 Task: Create a due date automation trigger when advanced on, on the monday of the week before a card is due add basic not assigned to member @aryan at 11:00 AM.
Action: Mouse moved to (948, 87)
Screenshot: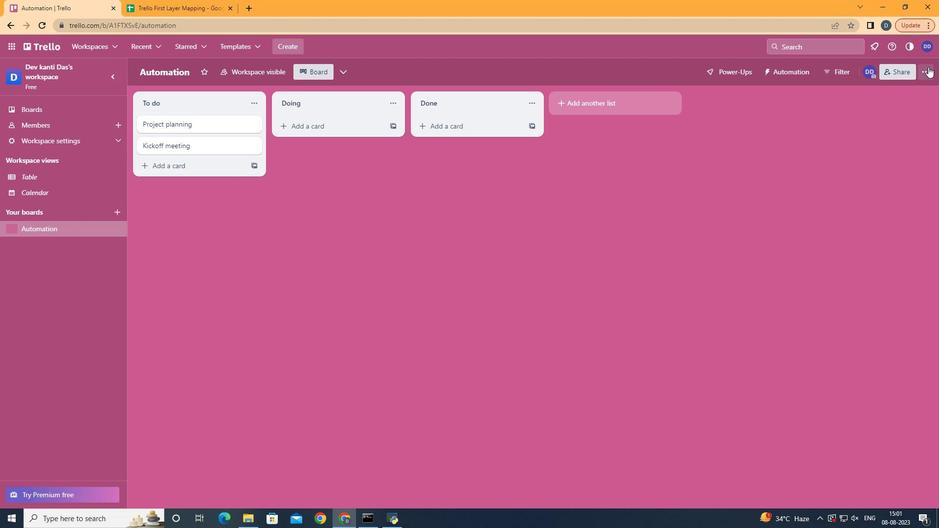 
Action: Mouse pressed left at (948, 87)
Screenshot: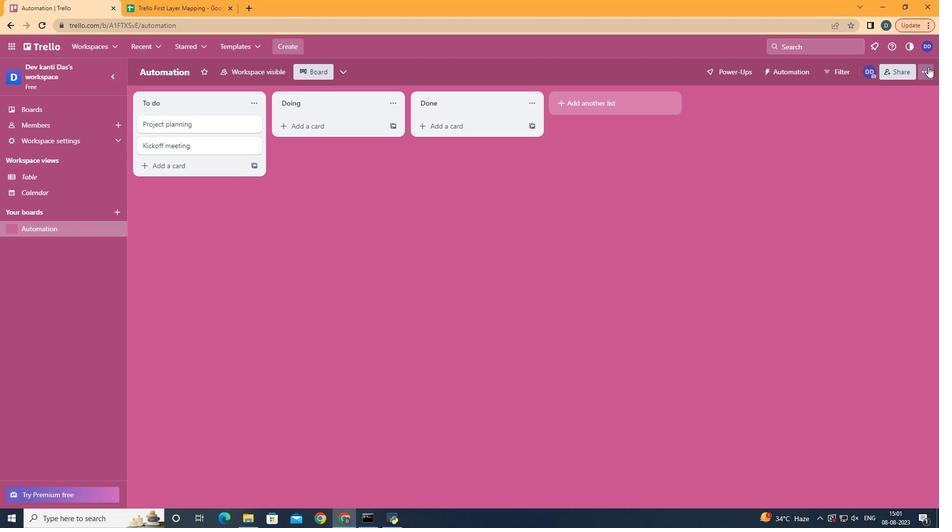 
Action: Mouse moved to (892, 224)
Screenshot: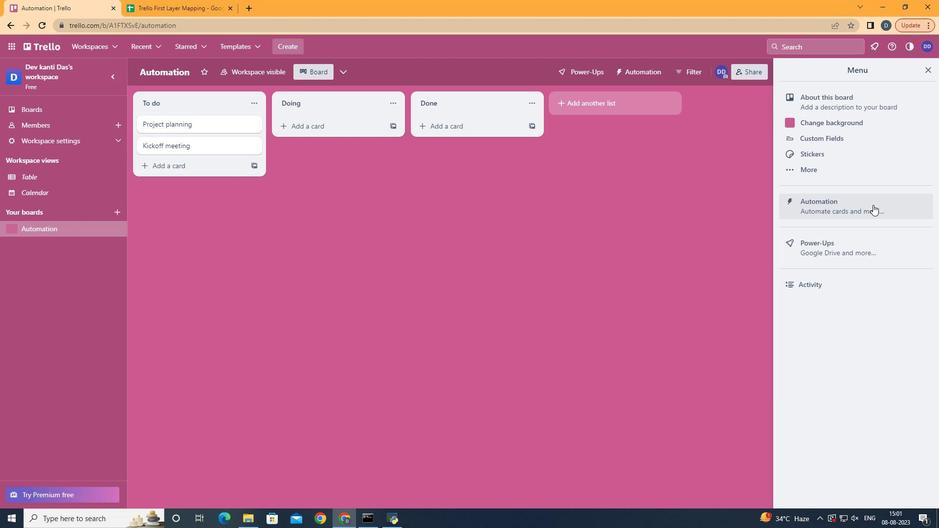 
Action: Mouse pressed left at (892, 224)
Screenshot: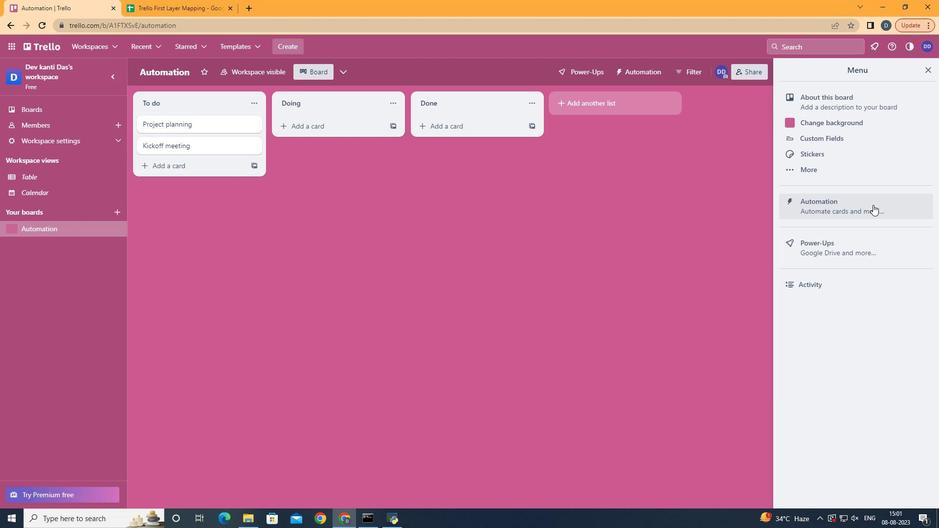 
Action: Mouse moved to (199, 216)
Screenshot: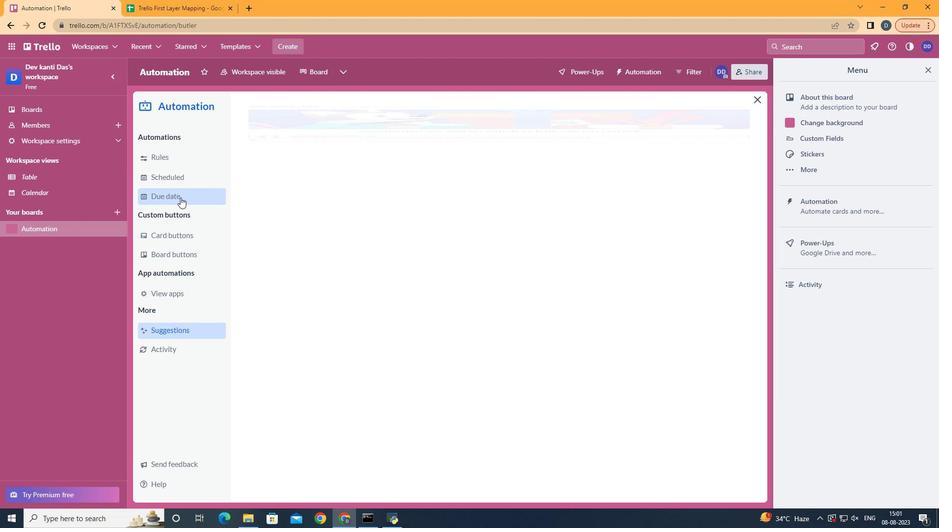 
Action: Mouse pressed left at (199, 216)
Screenshot: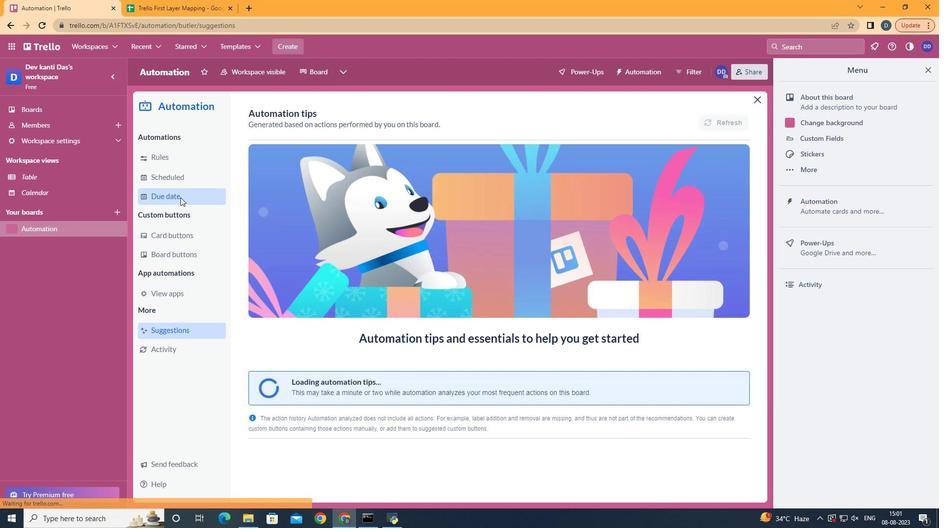 
Action: Mouse moved to (700, 138)
Screenshot: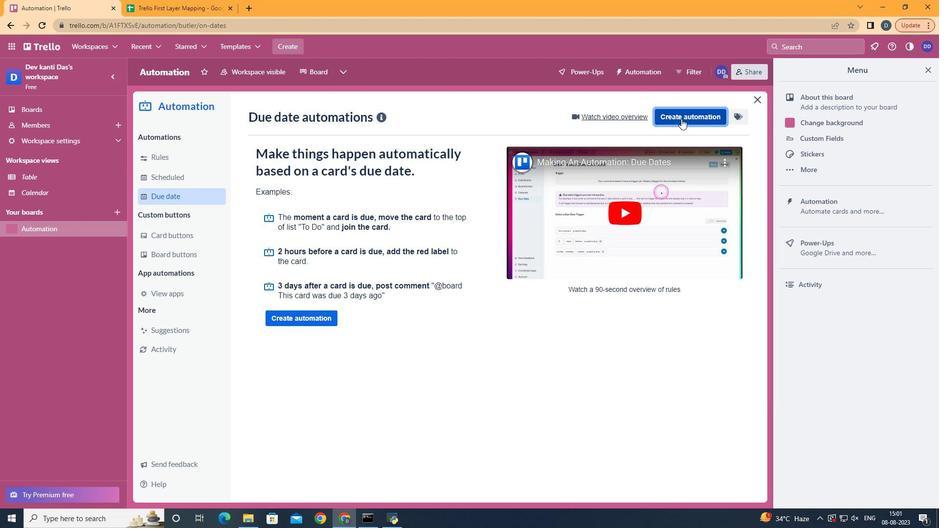 
Action: Mouse pressed left at (700, 138)
Screenshot: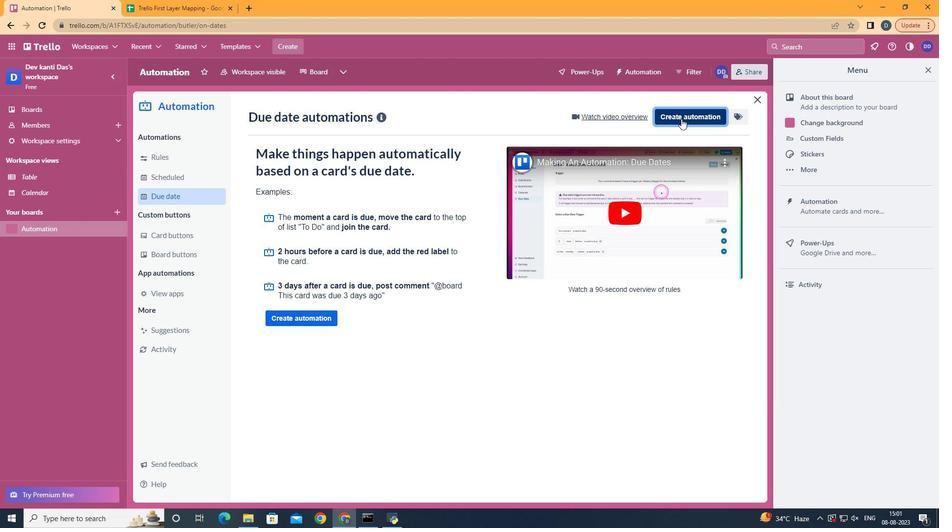 
Action: Mouse moved to (529, 231)
Screenshot: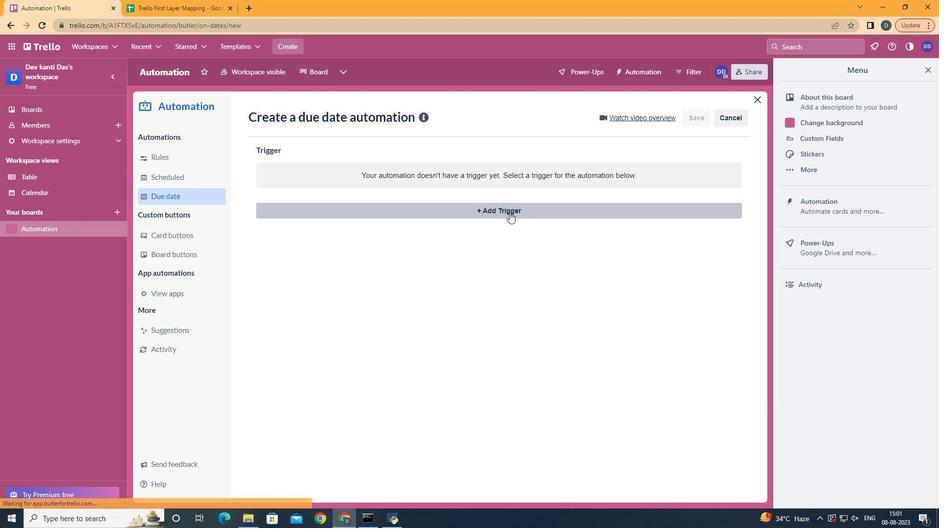 
Action: Mouse pressed left at (529, 231)
Screenshot: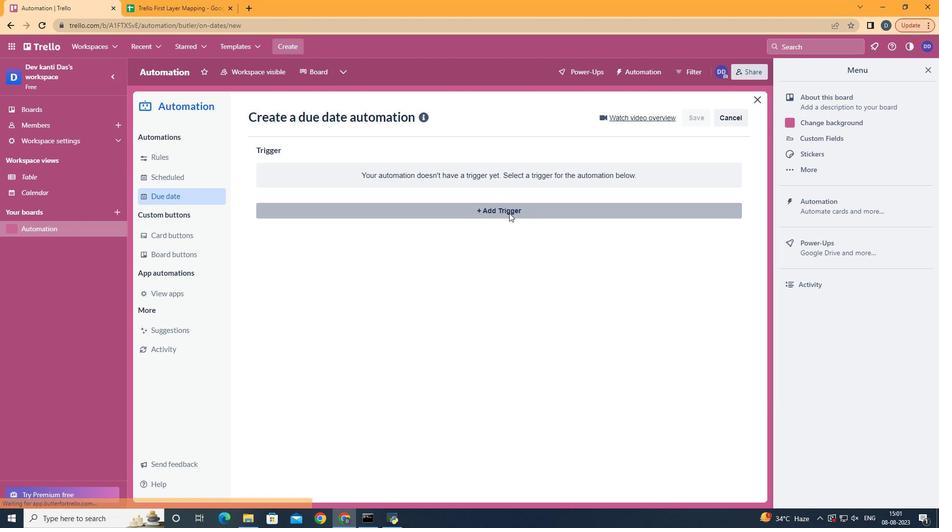 
Action: Mouse moved to (367, 487)
Screenshot: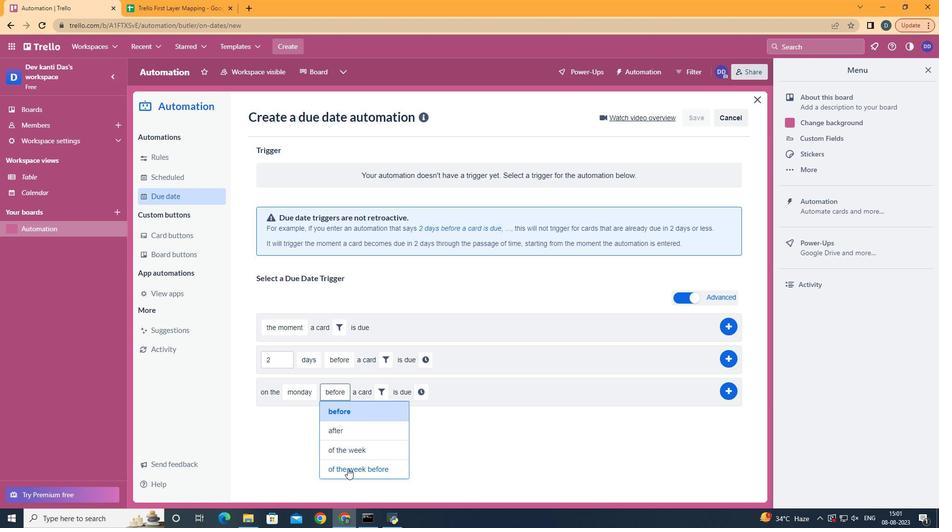 
Action: Mouse pressed left at (367, 487)
Screenshot: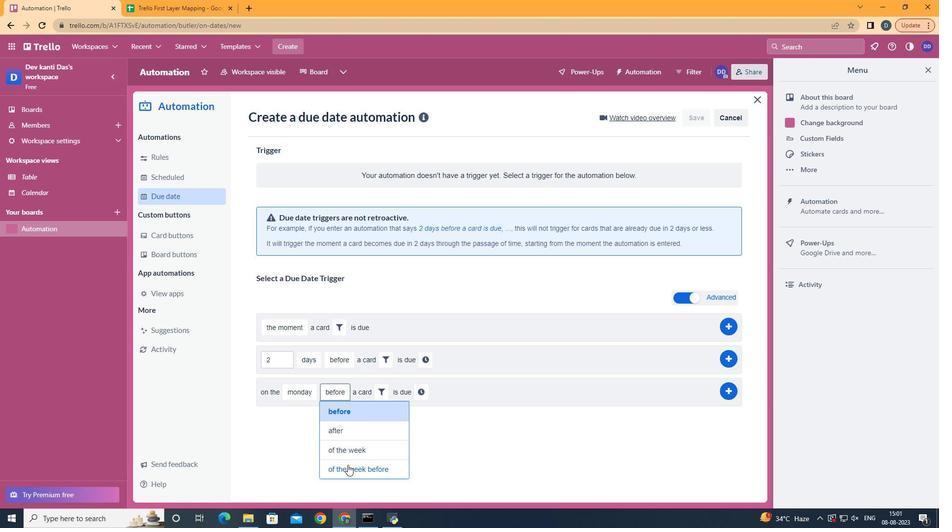 
Action: Mouse moved to (429, 415)
Screenshot: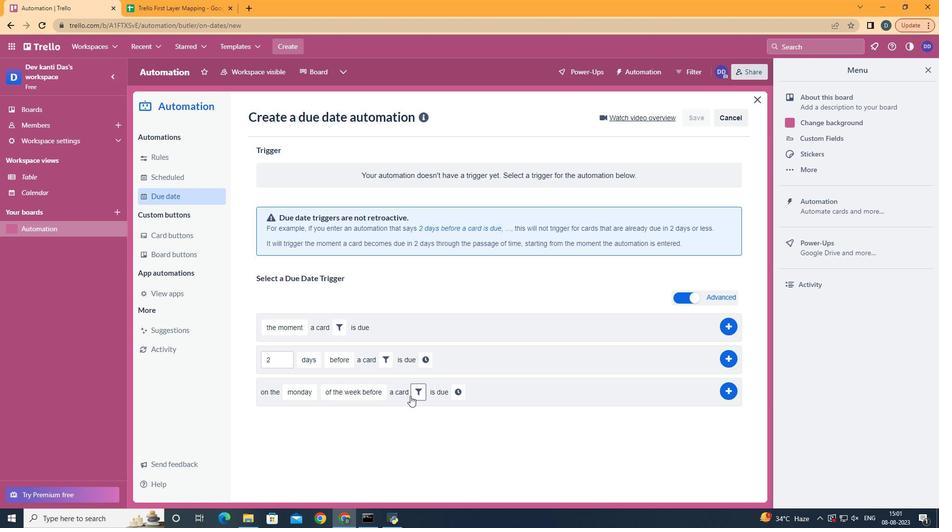 
Action: Mouse pressed left at (429, 415)
Screenshot: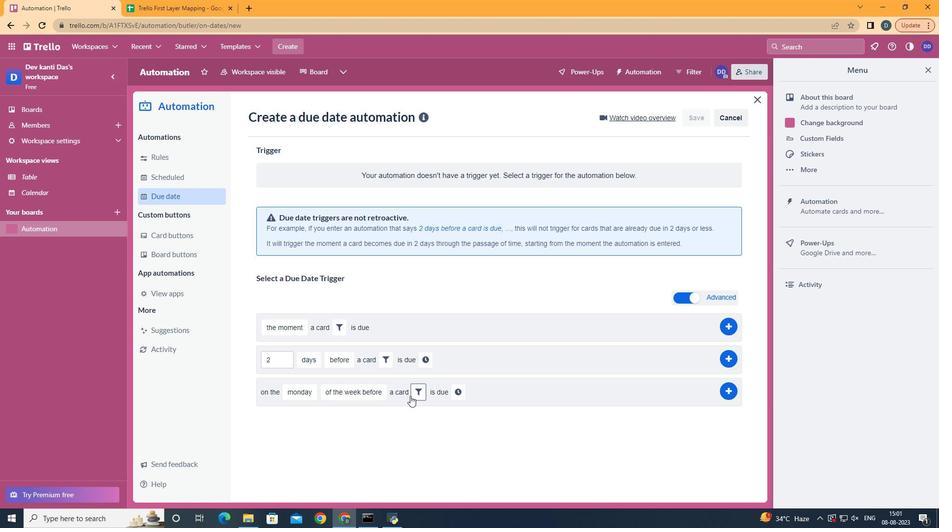 
Action: Mouse moved to (425, 416)
Screenshot: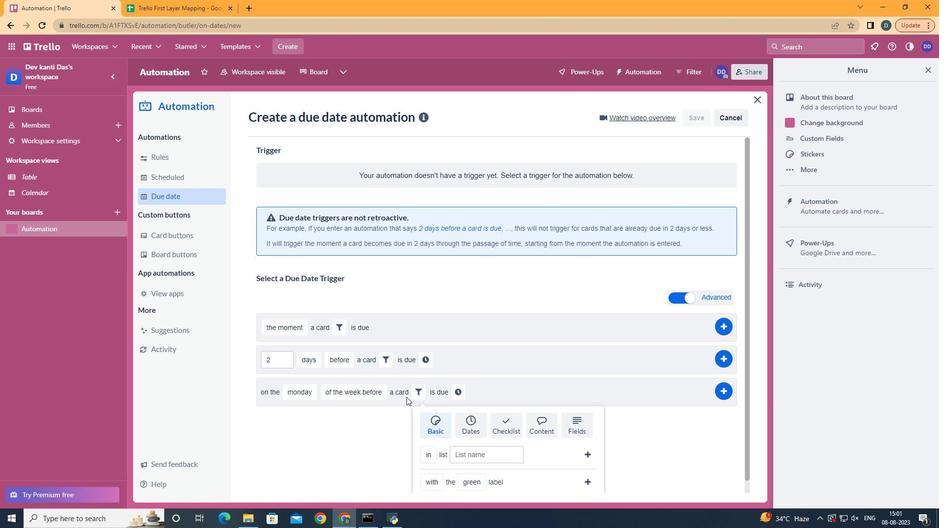 
Action: Mouse scrolled (425, 415) with delta (0, 0)
Screenshot: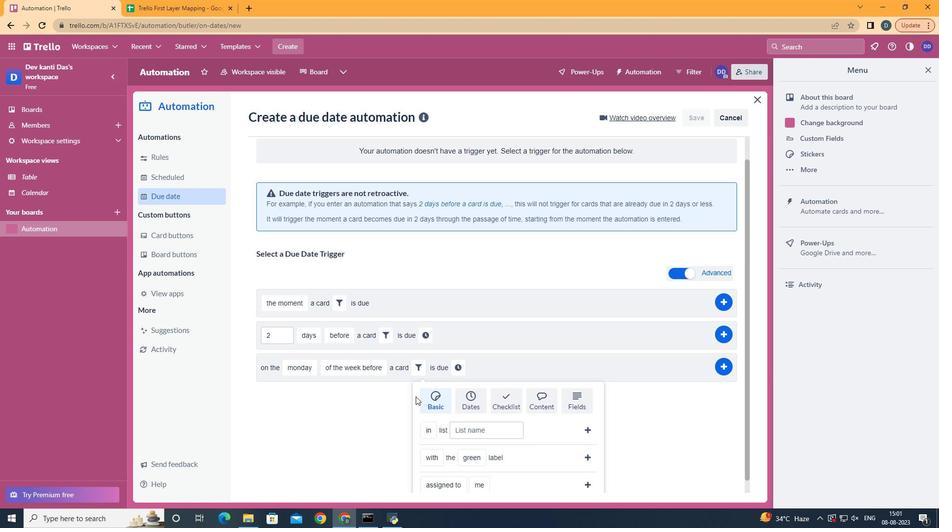 
Action: Mouse scrolled (425, 415) with delta (0, 0)
Screenshot: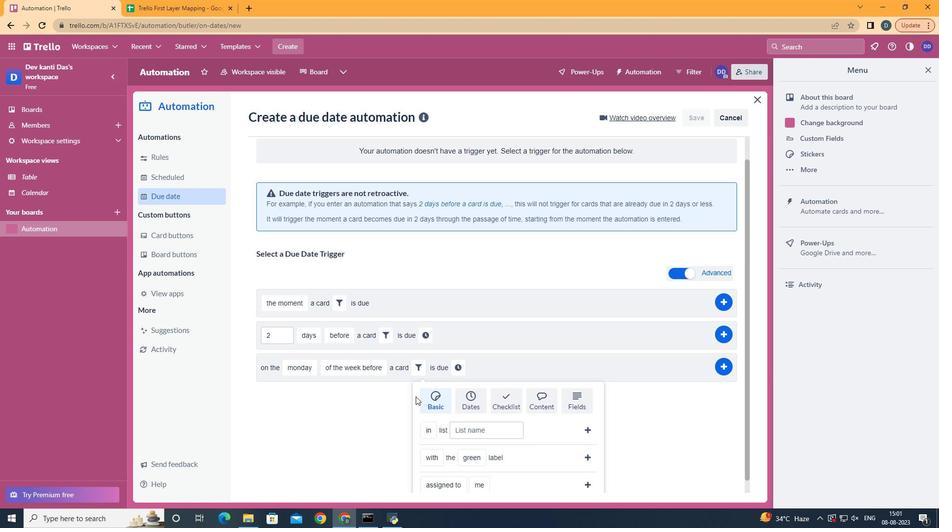 
Action: Mouse scrolled (425, 415) with delta (0, 0)
Screenshot: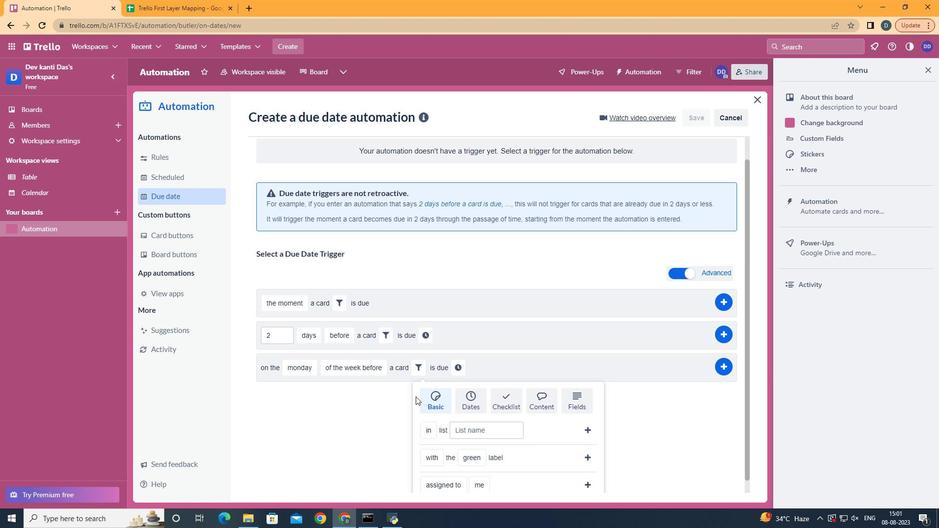 
Action: Mouse scrolled (425, 415) with delta (0, 0)
Screenshot: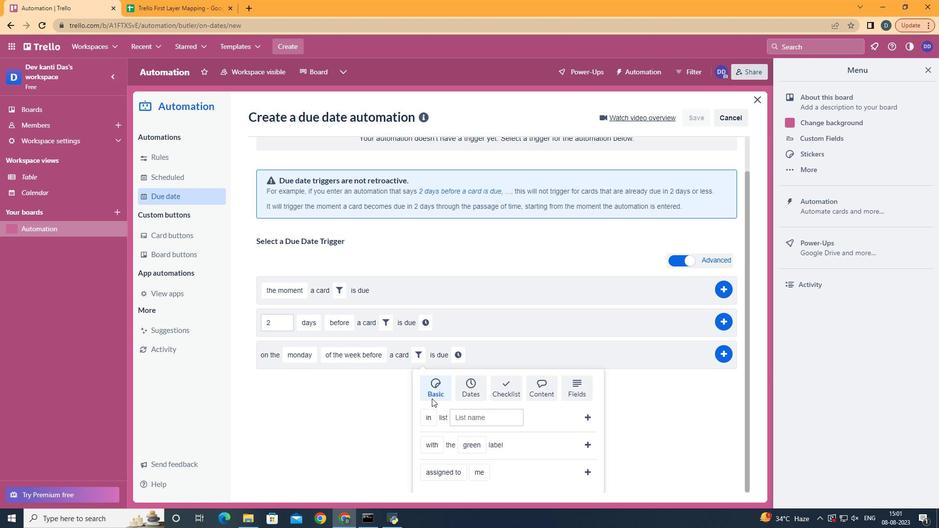 
Action: Mouse moved to (483, 470)
Screenshot: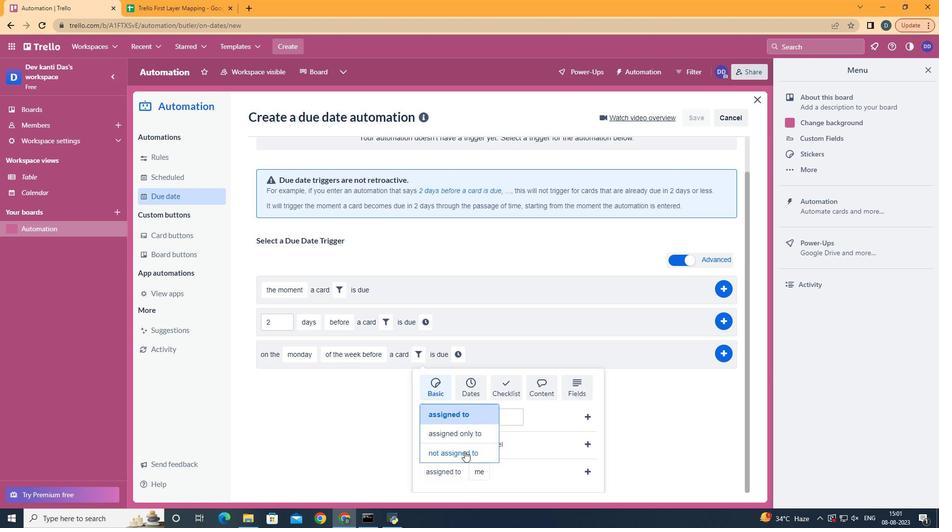 
Action: Mouse pressed left at (483, 470)
Screenshot: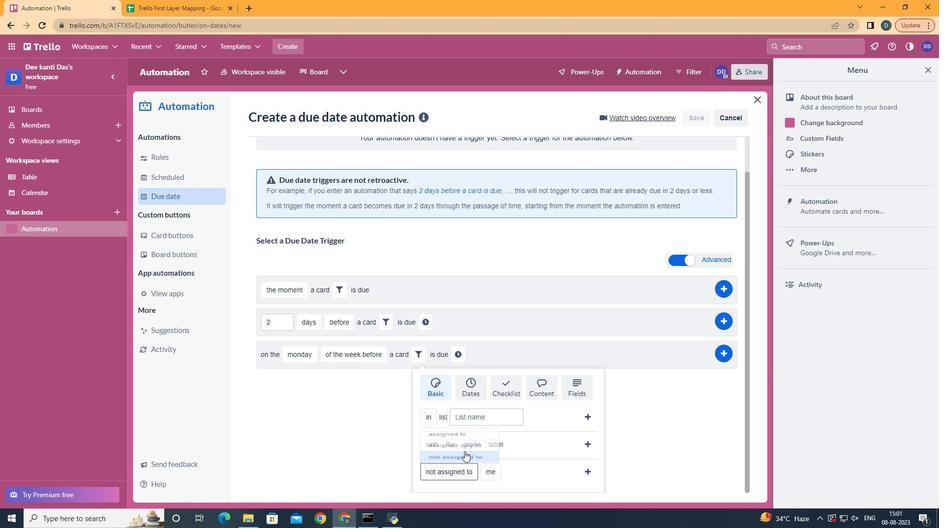 
Action: Mouse moved to (522, 475)
Screenshot: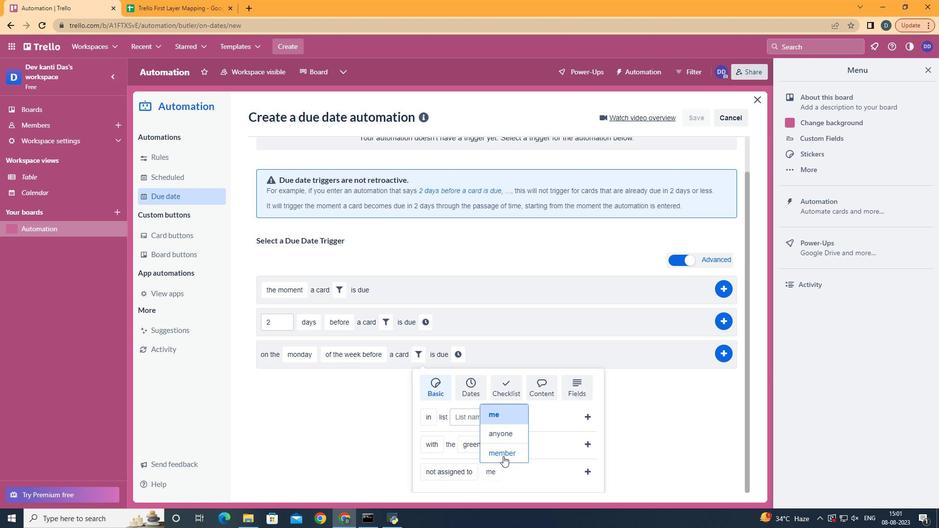 
Action: Mouse pressed left at (522, 475)
Screenshot: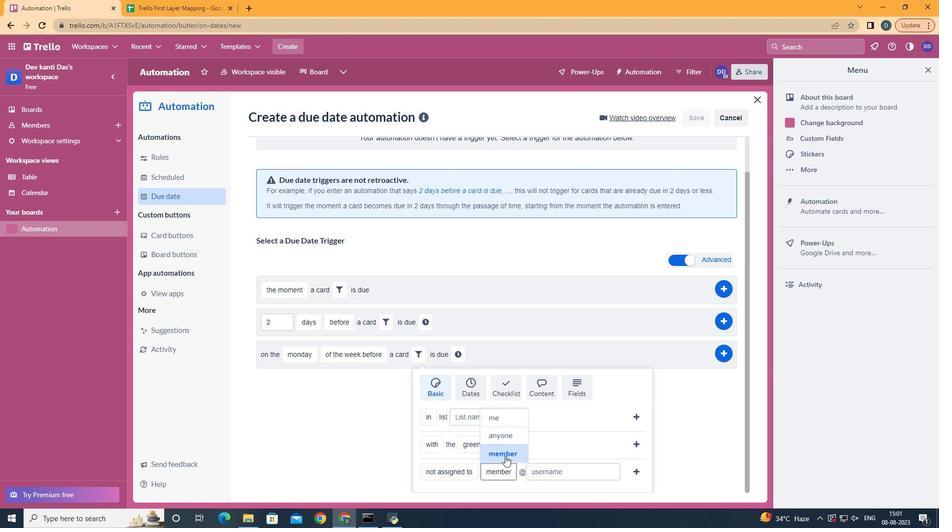 
Action: Mouse moved to (569, 494)
Screenshot: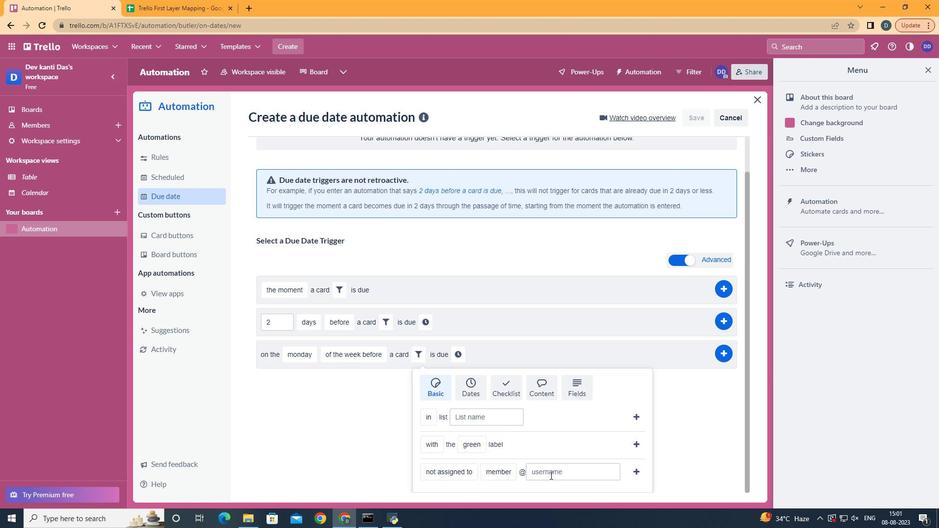 
Action: Mouse pressed left at (569, 494)
Screenshot: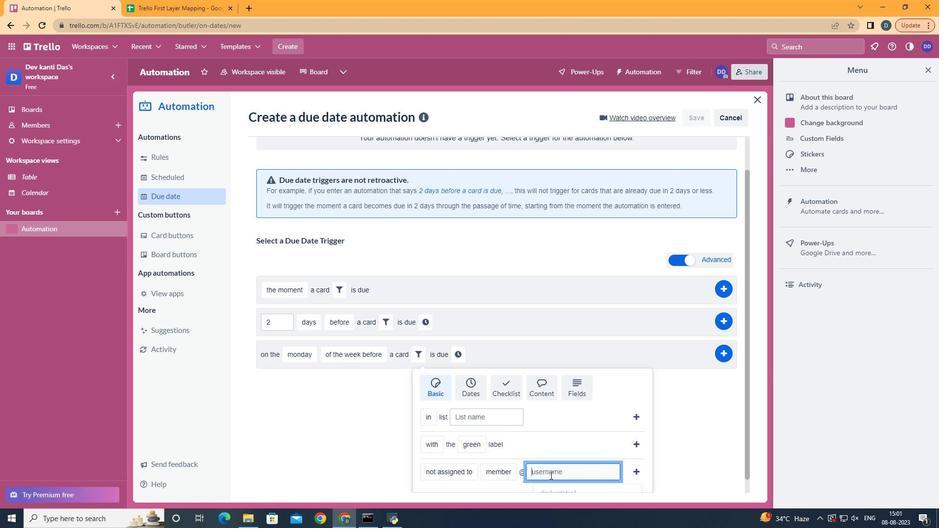 
Action: Key pressed aryan
Screenshot: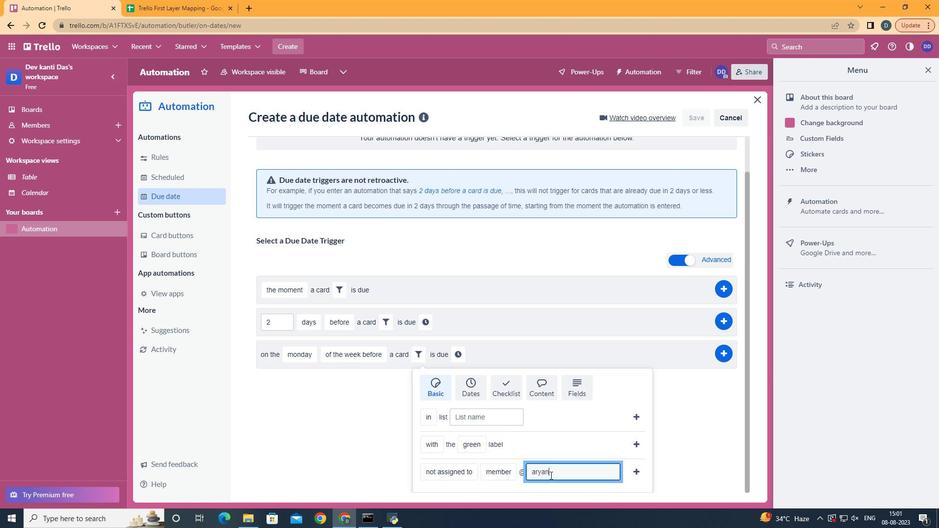 
Action: Mouse moved to (656, 488)
Screenshot: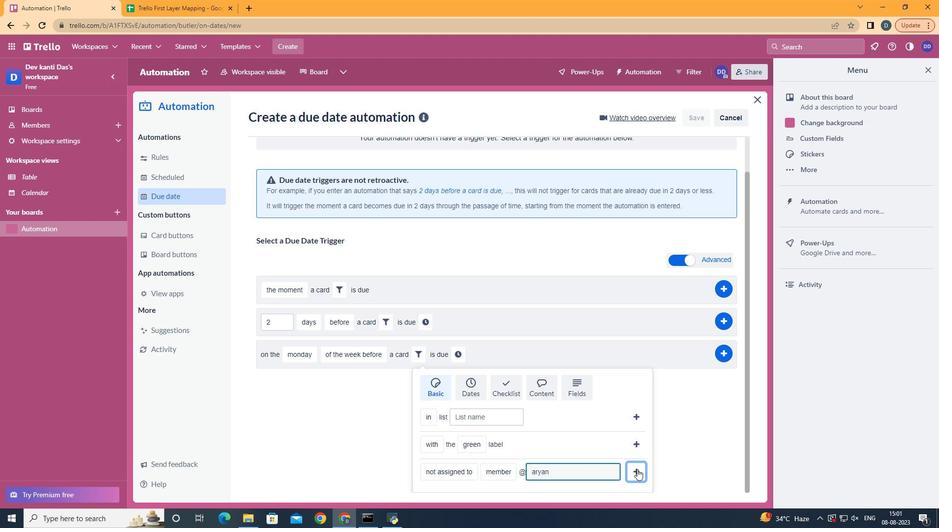 
Action: Mouse pressed left at (656, 488)
Screenshot: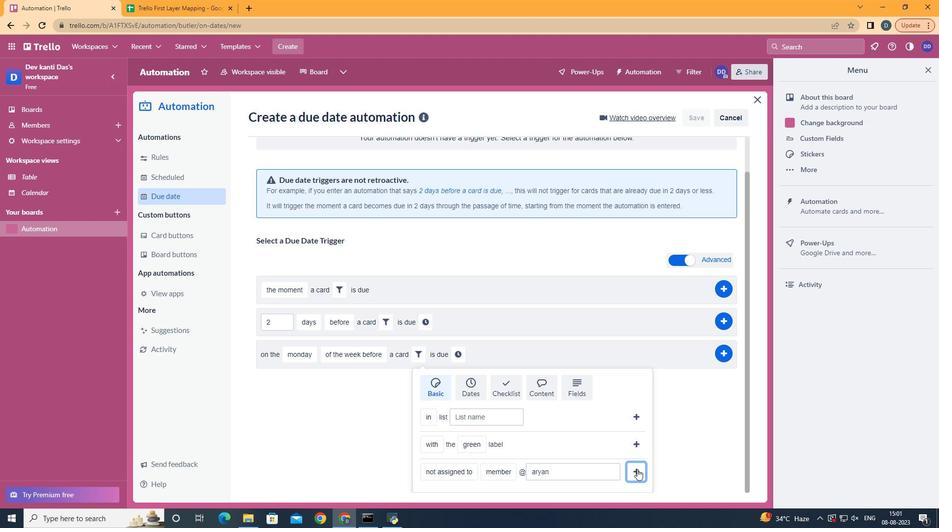 
Action: Mouse moved to (597, 408)
Screenshot: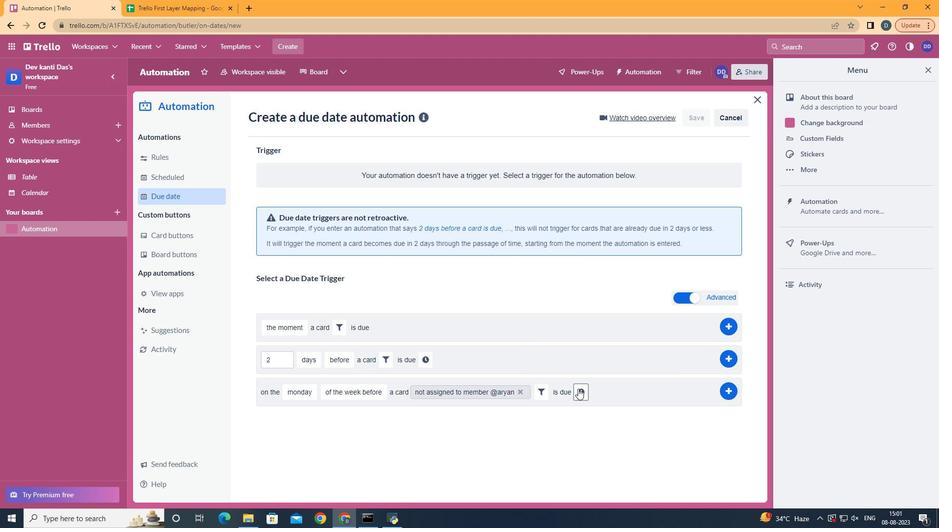 
Action: Mouse pressed left at (597, 408)
Screenshot: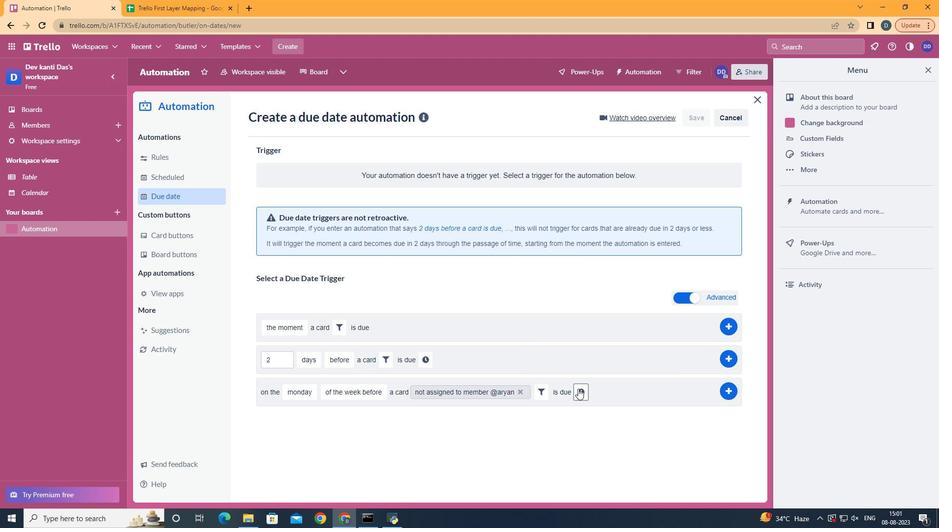 
Action: Mouse moved to (624, 415)
Screenshot: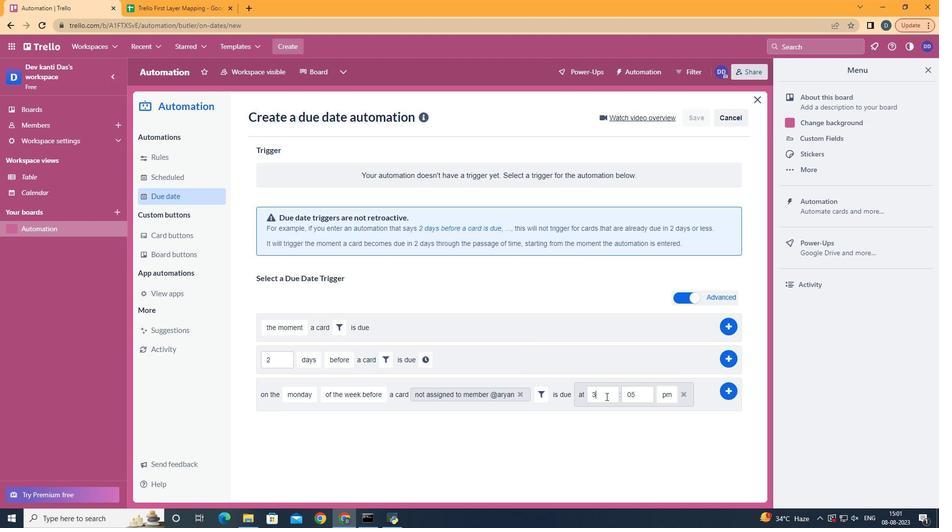 
Action: Mouse pressed left at (624, 415)
Screenshot: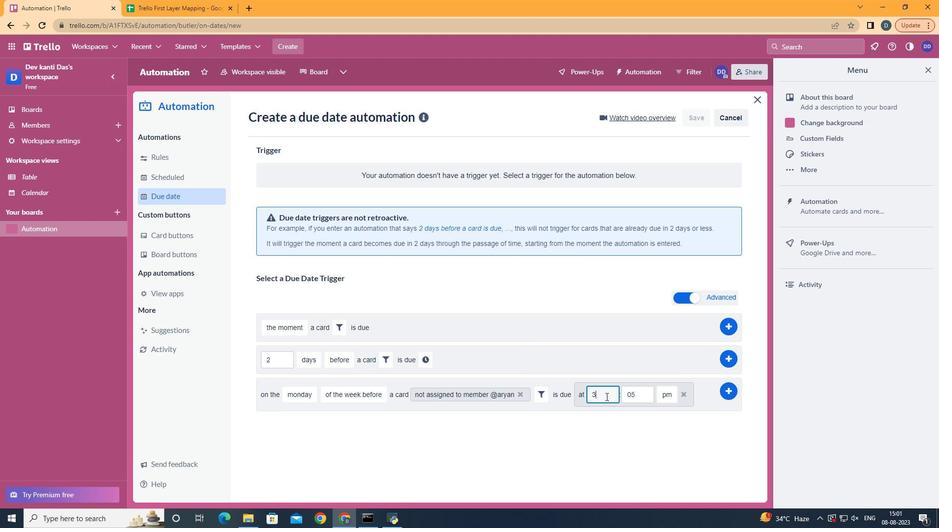 
Action: Mouse moved to (626, 415)
Screenshot: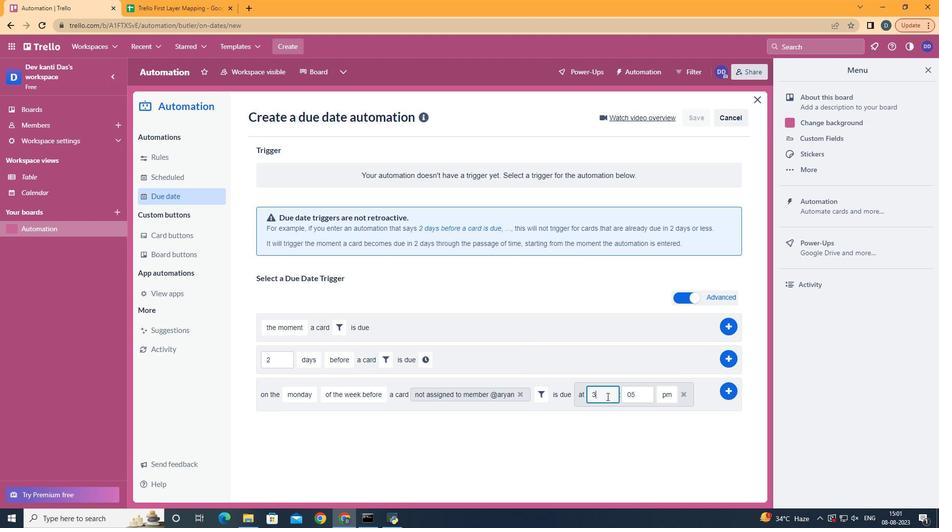 
Action: Key pressed <Key.backspace>11
Screenshot: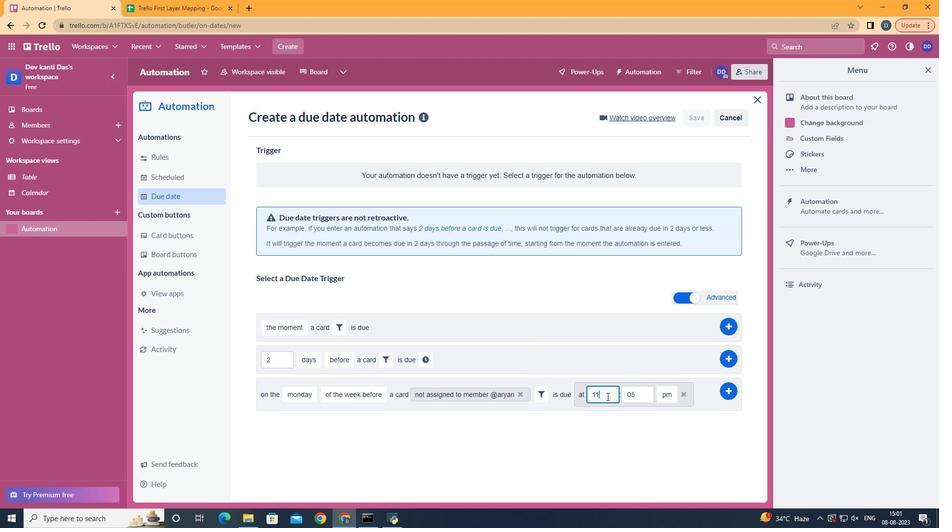 
Action: Mouse moved to (663, 413)
Screenshot: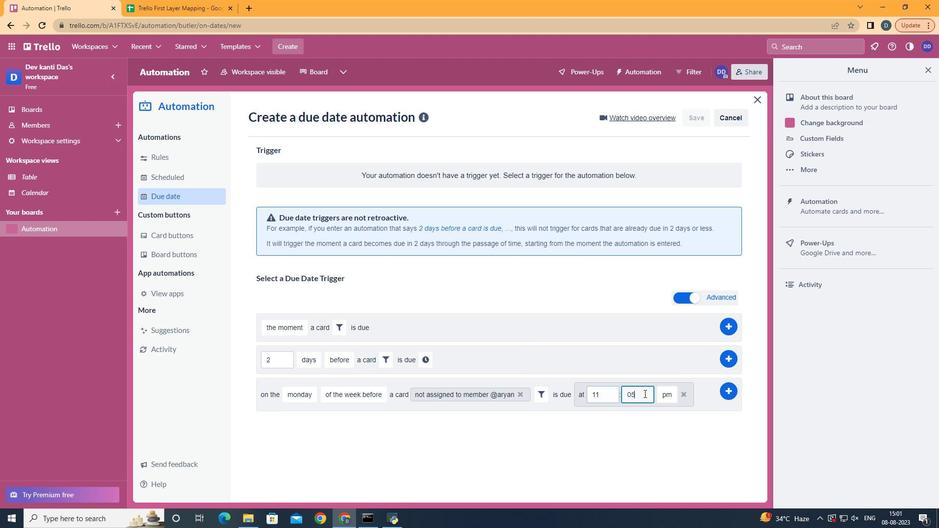 
Action: Mouse pressed left at (663, 413)
Screenshot: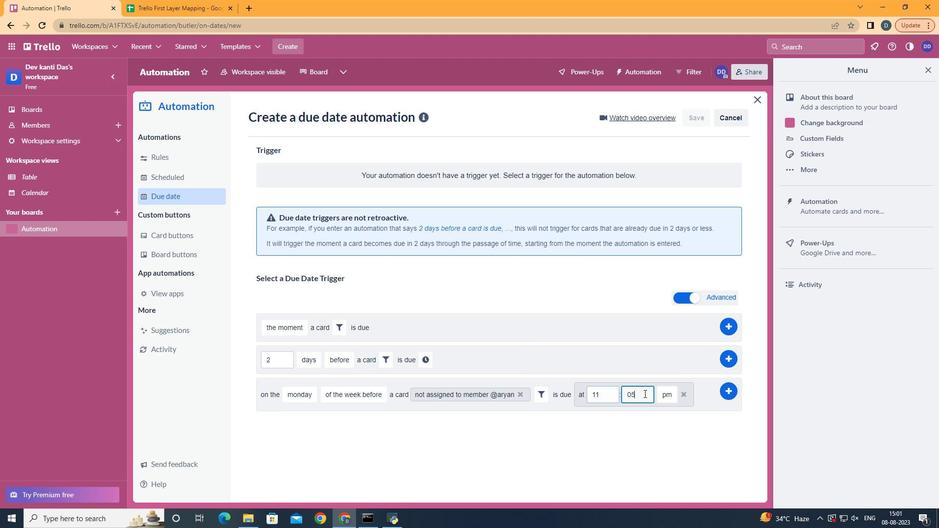
Action: Key pressed <Key.backspace>0
Screenshot: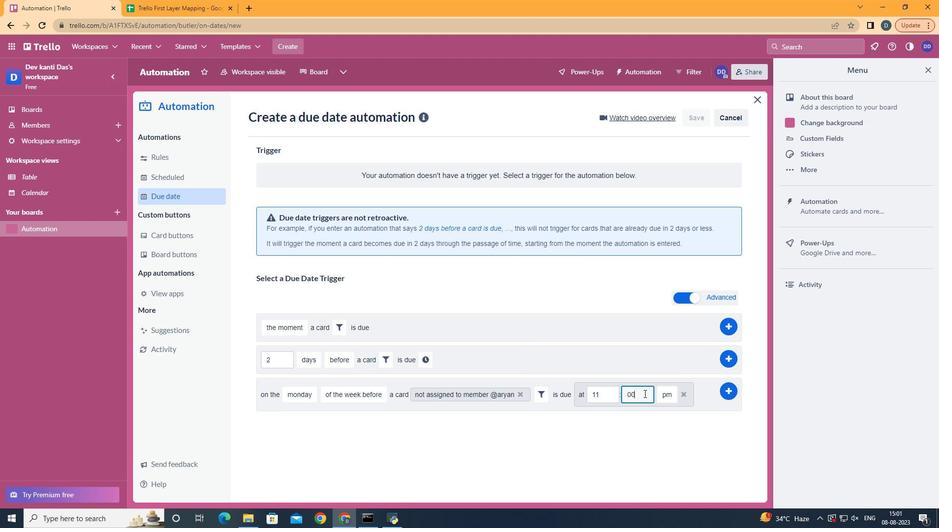 
Action: Mouse moved to (691, 434)
Screenshot: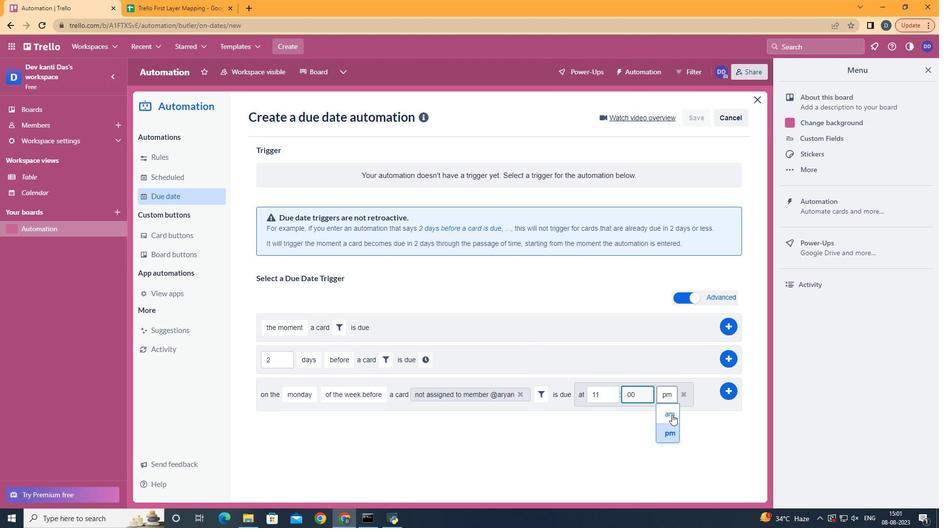 
Action: Mouse pressed left at (691, 434)
Screenshot: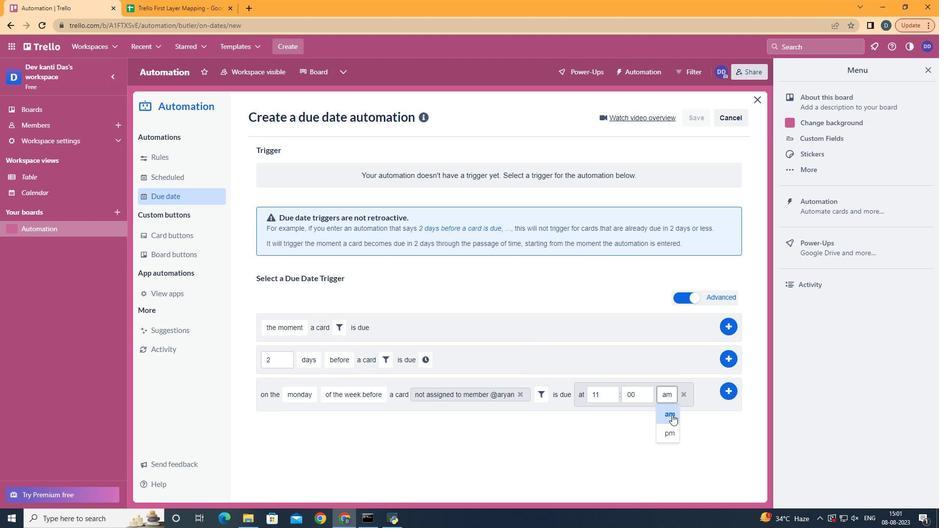 
Action: Mouse moved to (751, 410)
Screenshot: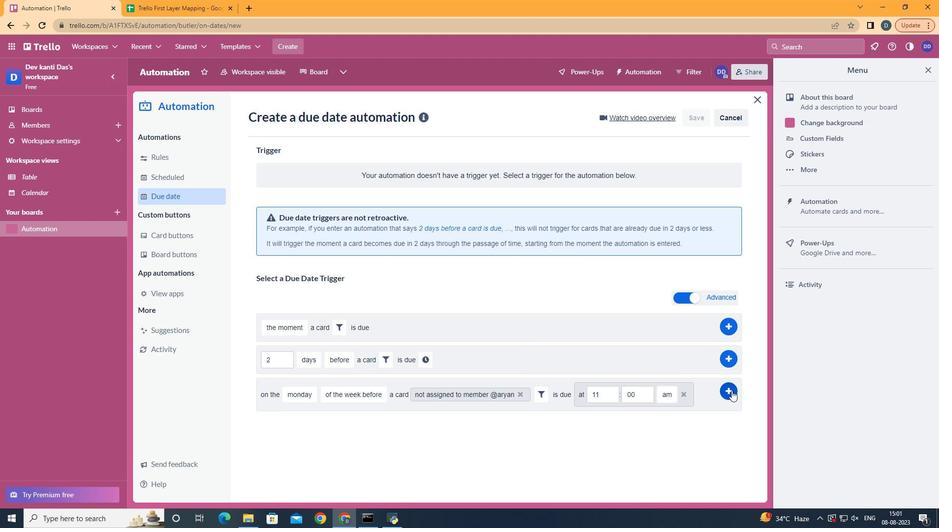 
Action: Mouse pressed left at (751, 410)
Screenshot: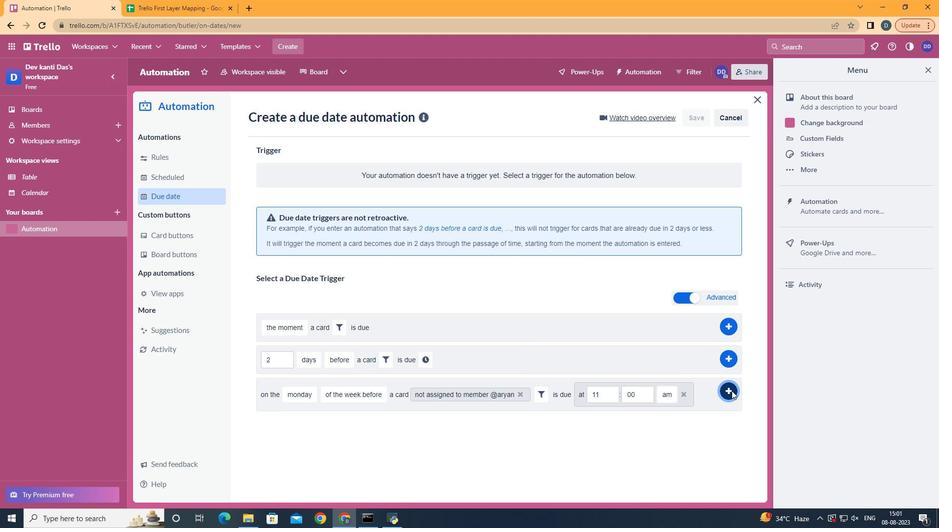 
Action: Mouse moved to (597, 223)
Screenshot: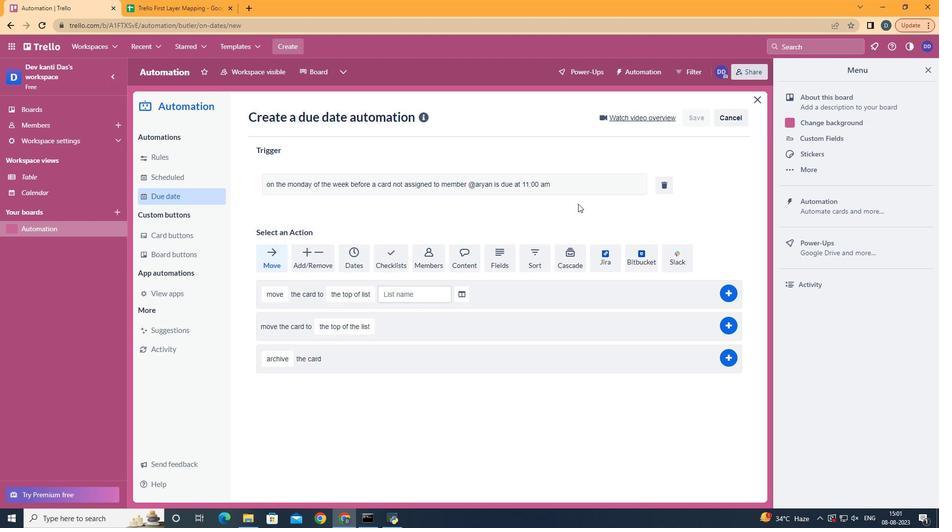 
